 Task: Add a field from the Popular template Effort Level a blank project AtlasLine
Action: Mouse moved to (1028, 91)
Screenshot: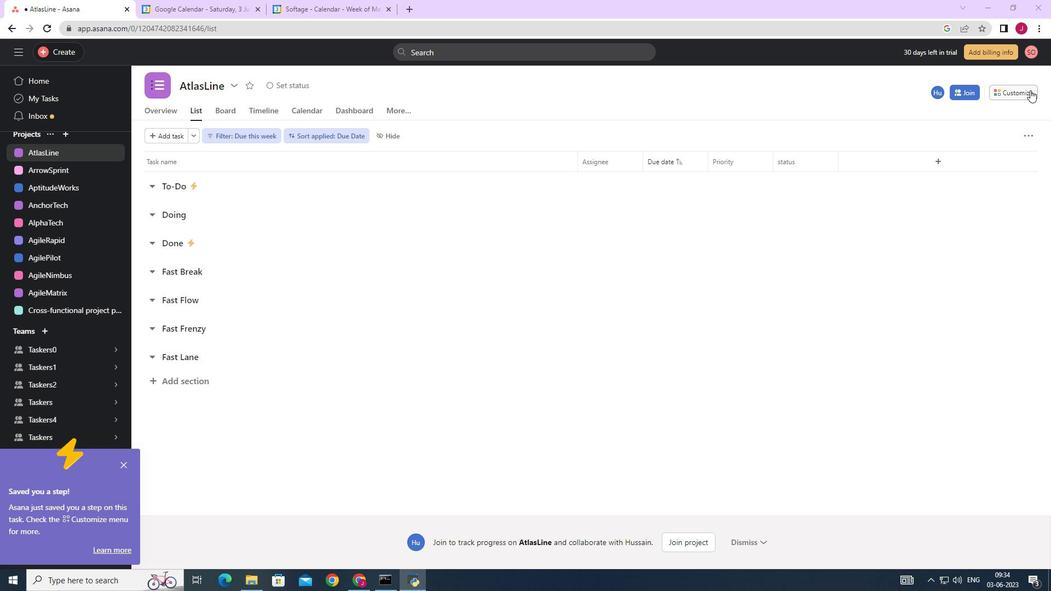 
Action: Mouse pressed left at (1028, 91)
Screenshot: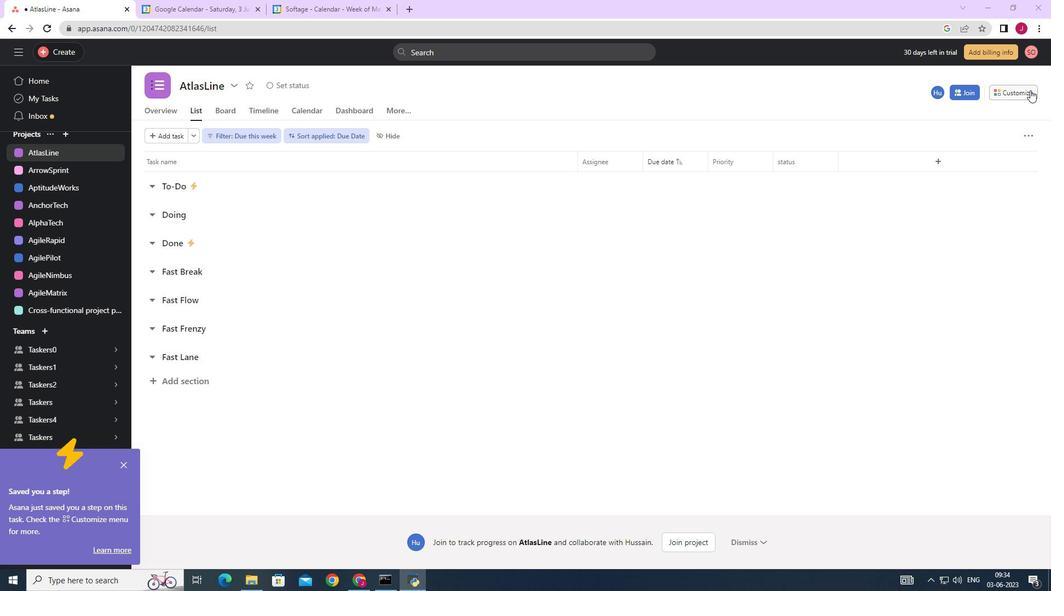 
Action: Mouse moved to (919, 216)
Screenshot: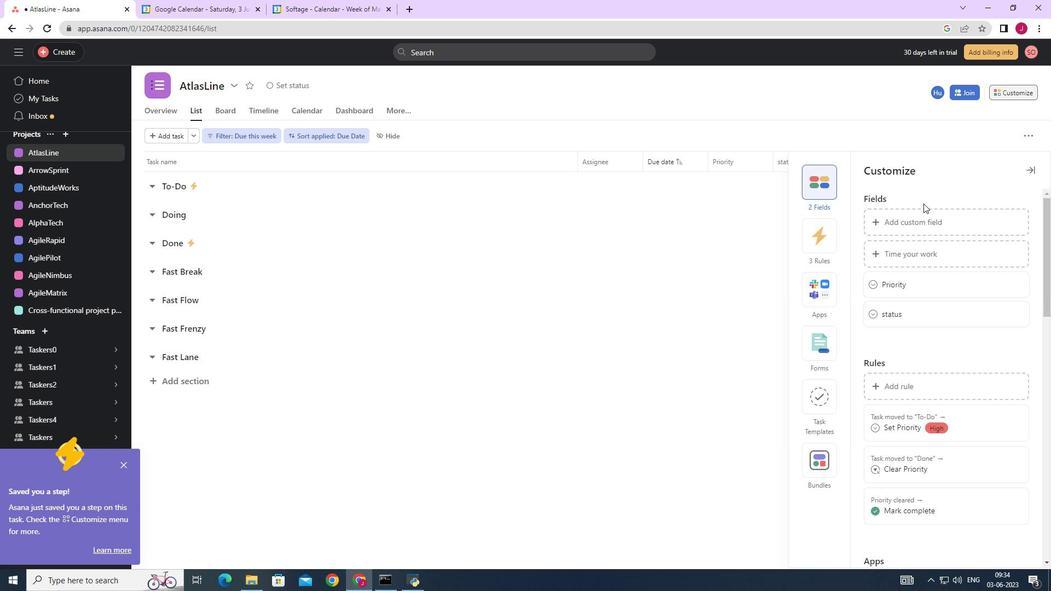 
Action: Mouse pressed left at (919, 216)
Screenshot: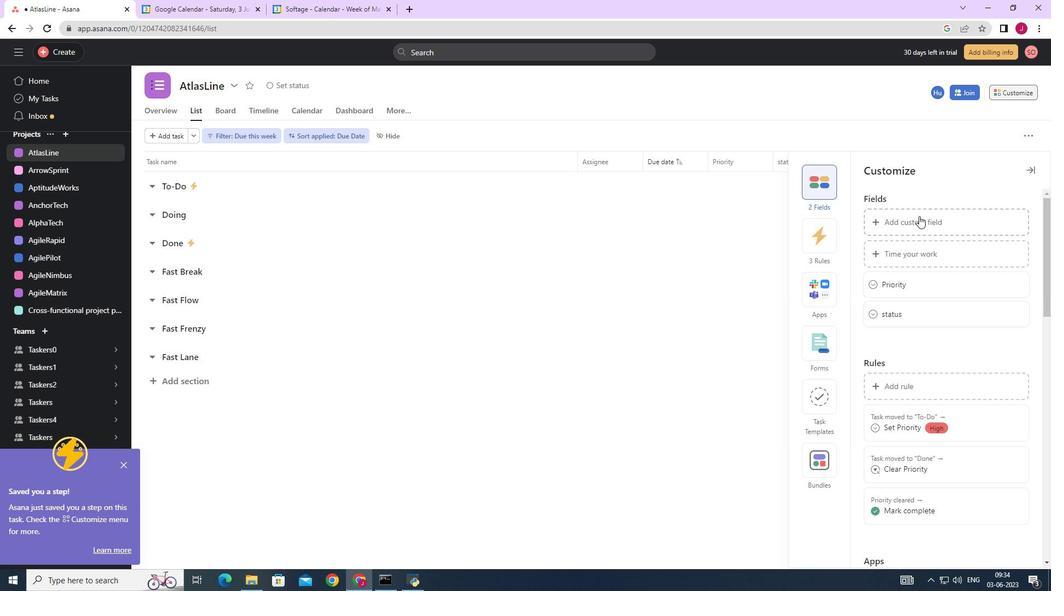 
Action: Mouse moved to (516, 208)
Screenshot: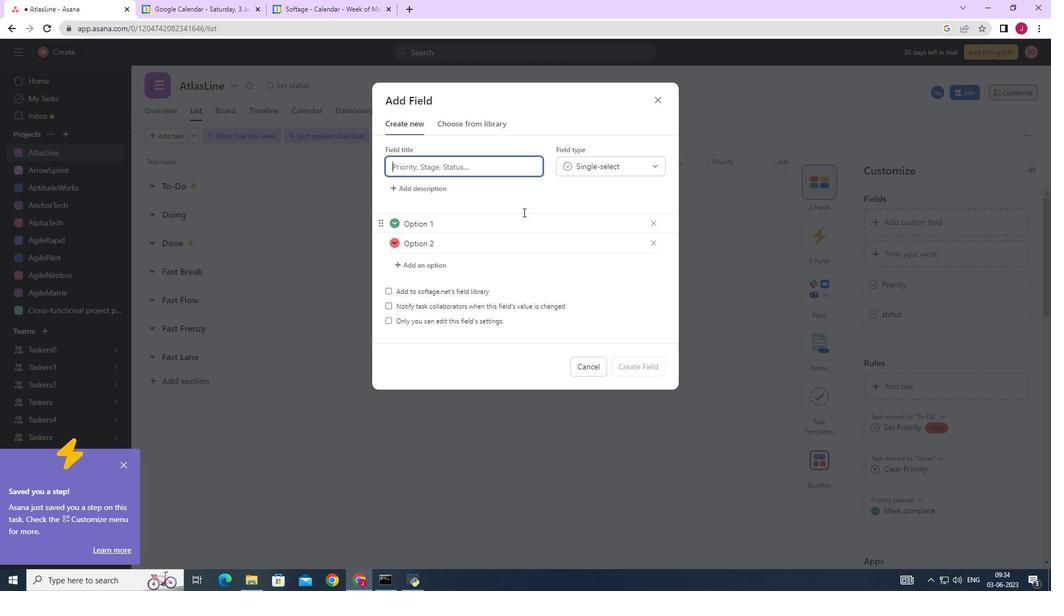 
Action: Key pressed <Key.caps_lock>E<Key.caps_lock>ffort<Key.space><Key.caps_lock>L<Key.caps_lock>evel
Screenshot: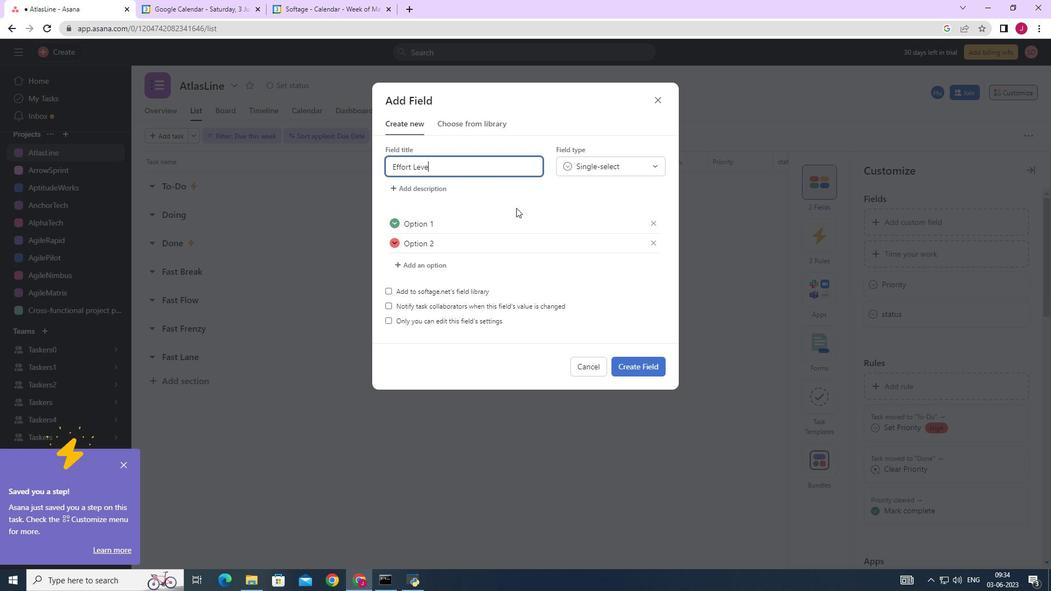 
Action: Mouse moved to (632, 363)
Screenshot: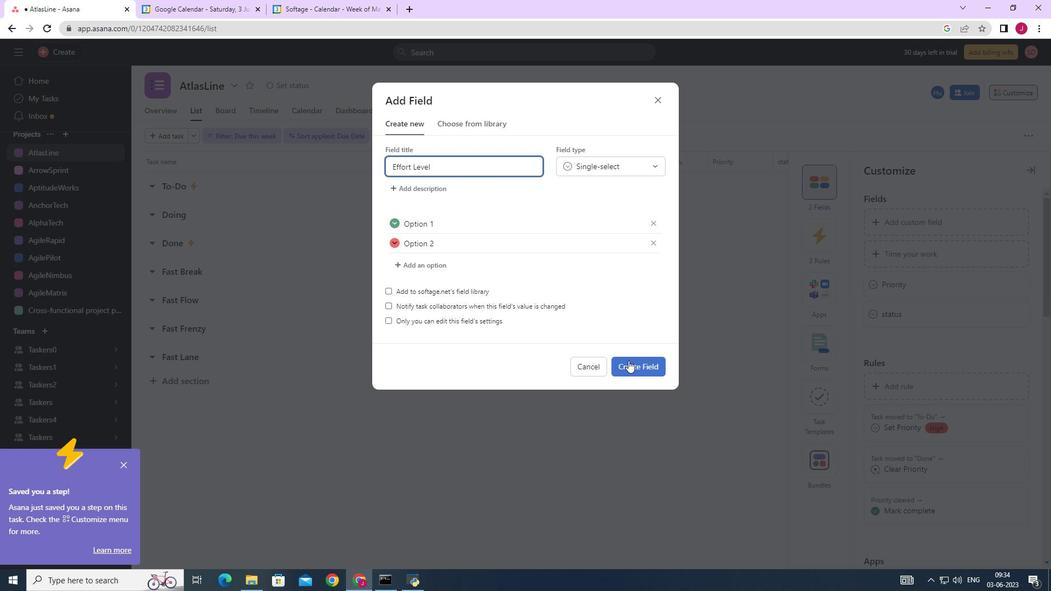 
Action: Mouse pressed left at (632, 363)
Screenshot: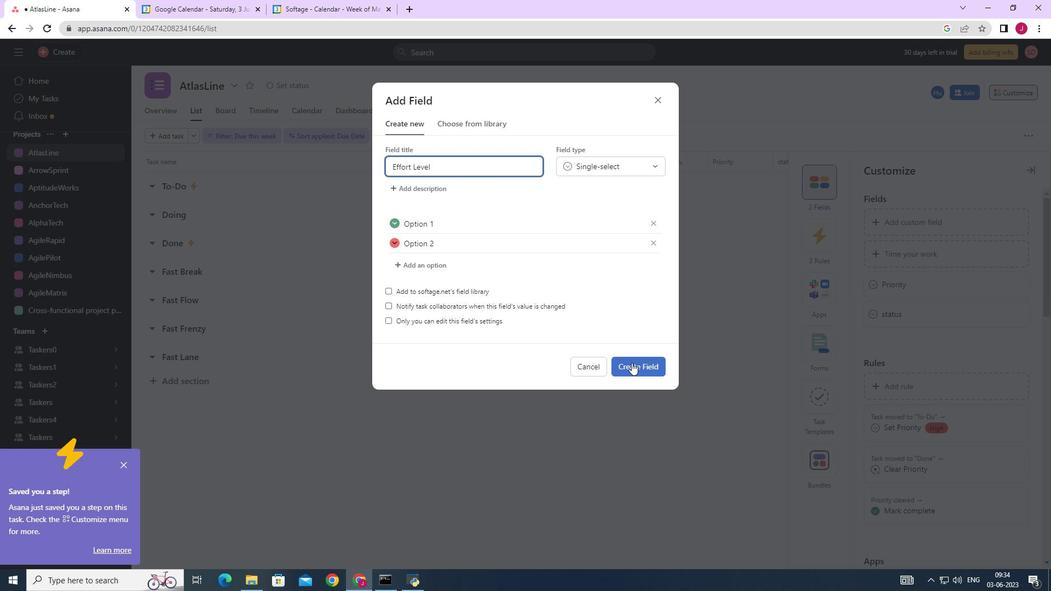 
Action: Mouse moved to (632, 364)
Screenshot: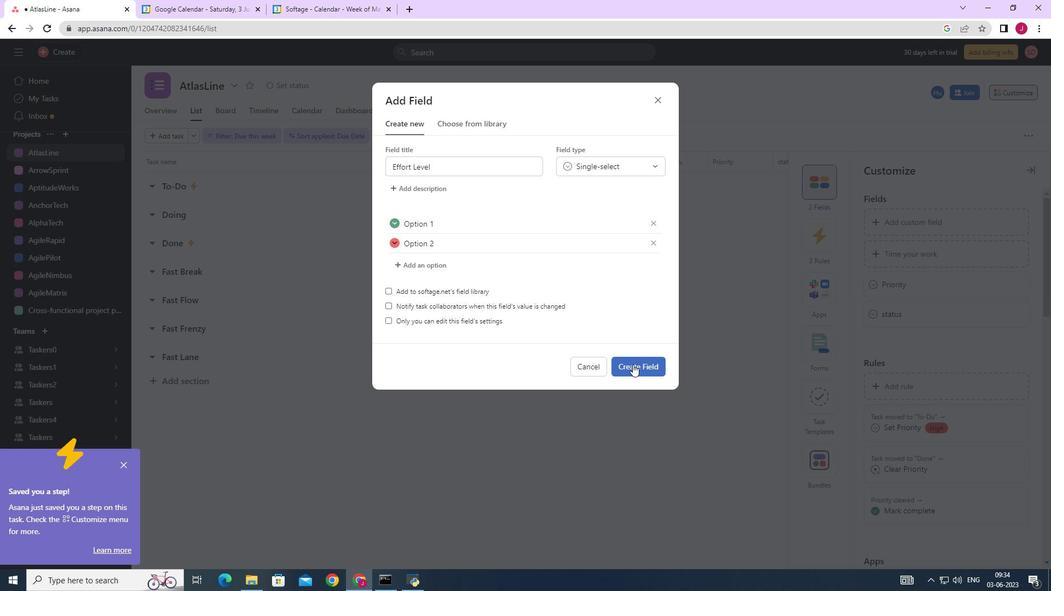 
